 Task: In the  document camping.epub Download file as 'Microsoft Word' Share this file with 'softage.6@softage.net' Insert the command  Viewing
Action: Mouse moved to (52, 76)
Screenshot: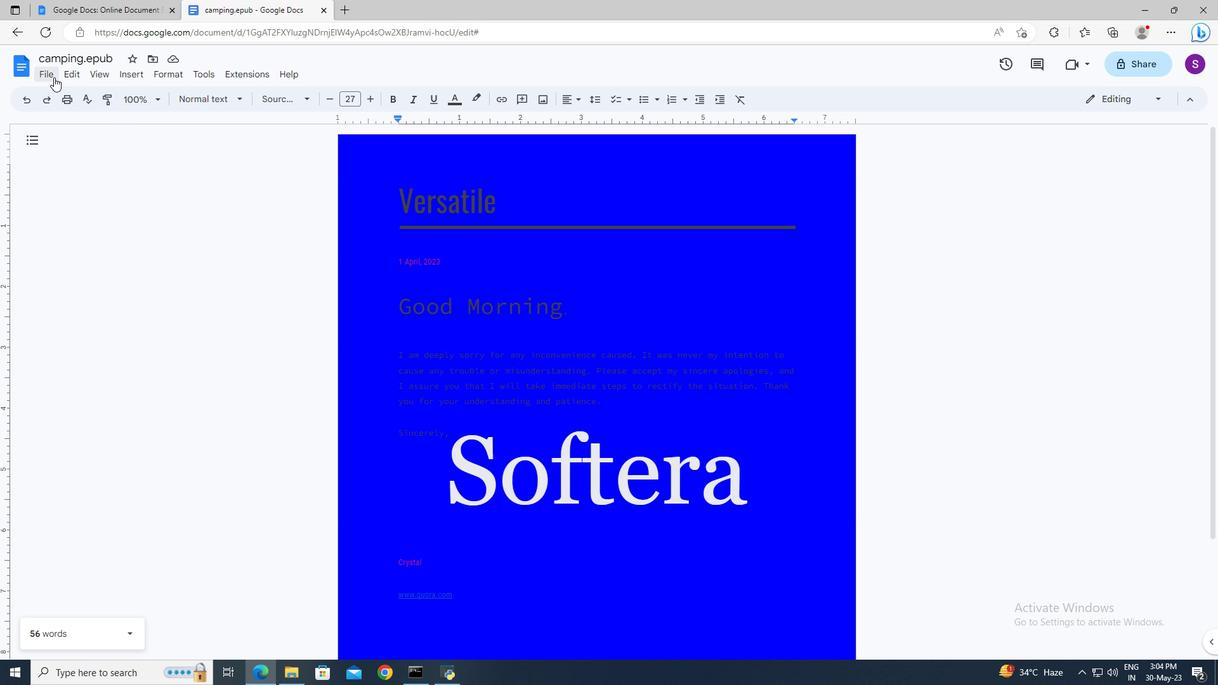 
Action: Mouse pressed left at (52, 76)
Screenshot: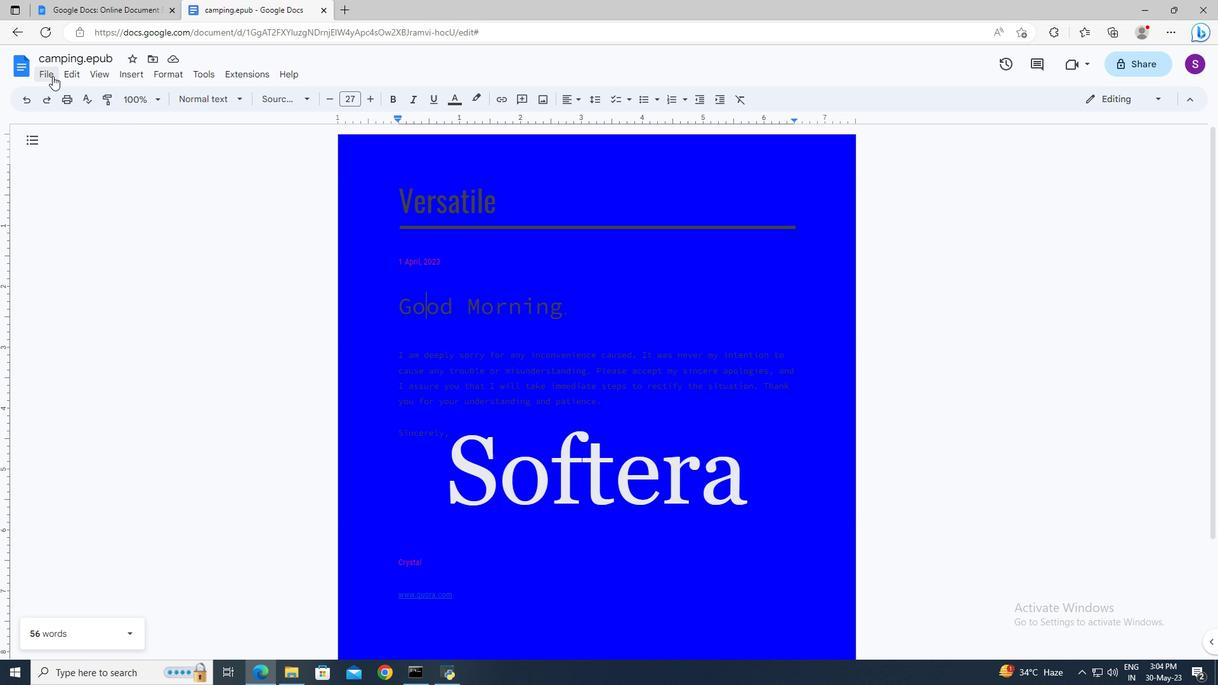 
Action: Mouse moved to (252, 210)
Screenshot: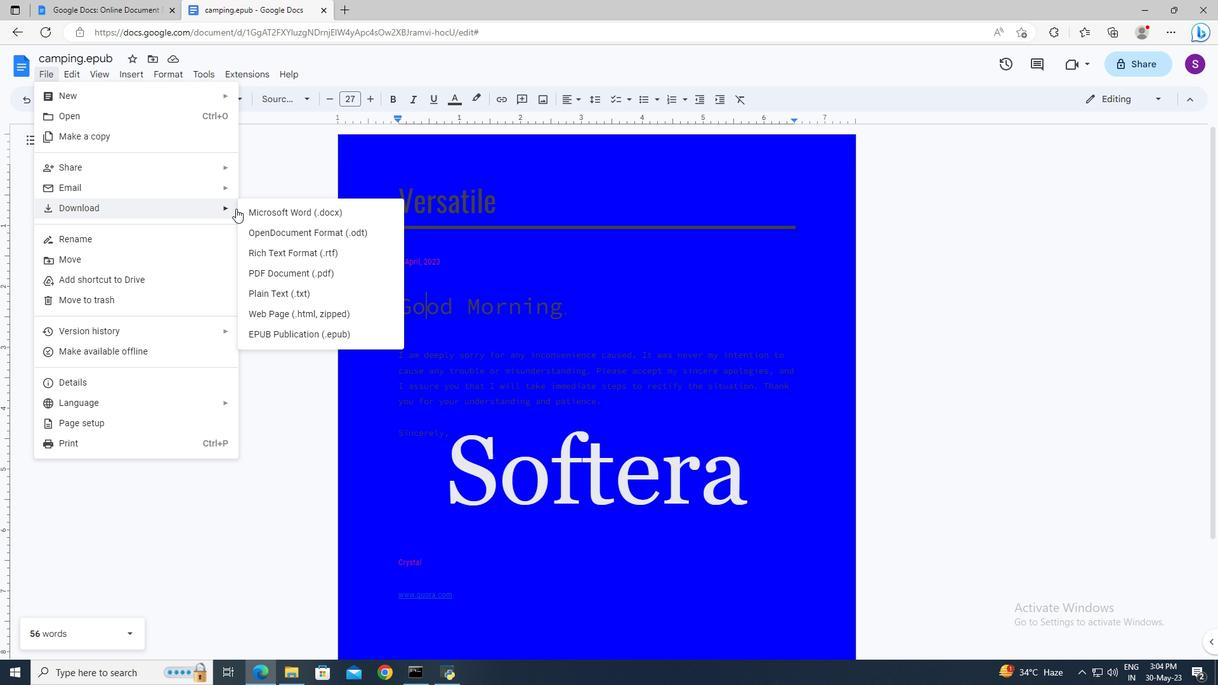 
Action: Mouse pressed left at (252, 210)
Screenshot: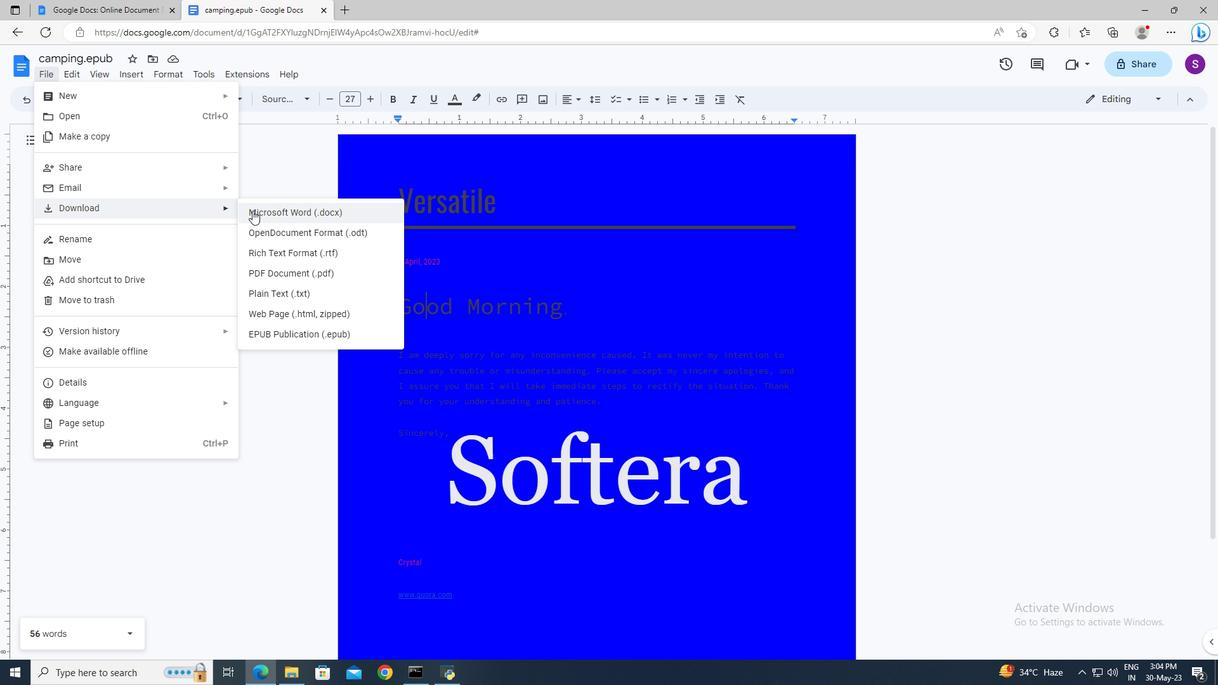 
Action: Mouse moved to (54, 77)
Screenshot: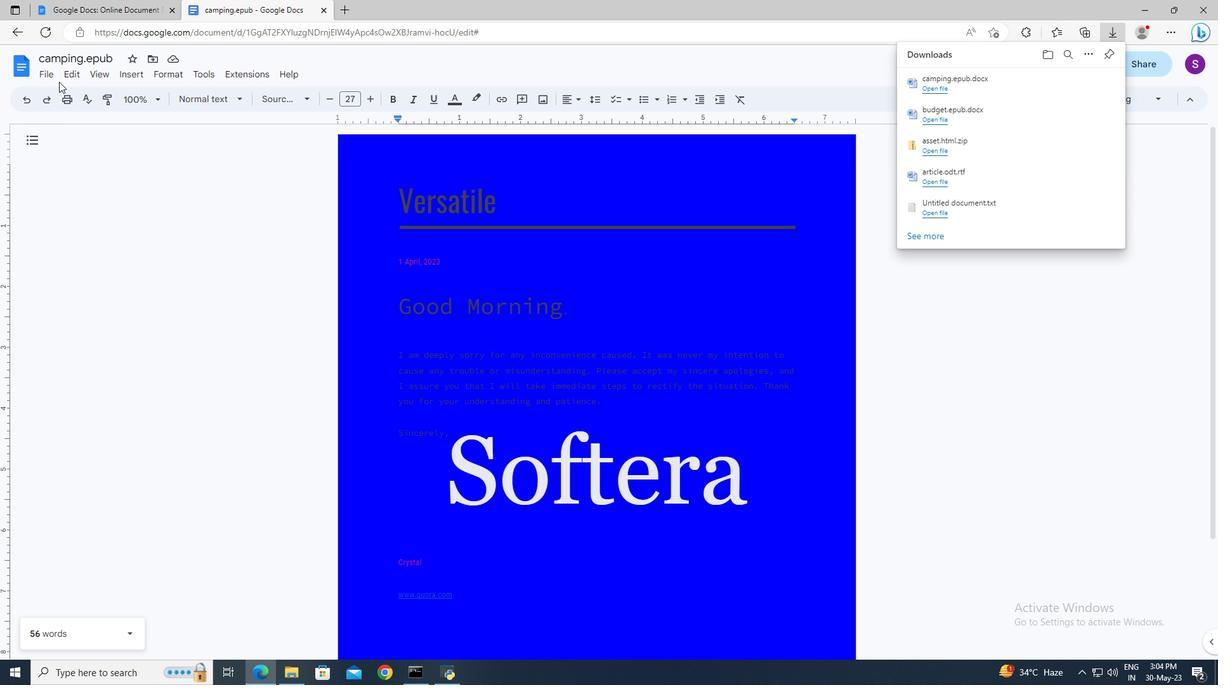 
Action: Mouse pressed left at (54, 77)
Screenshot: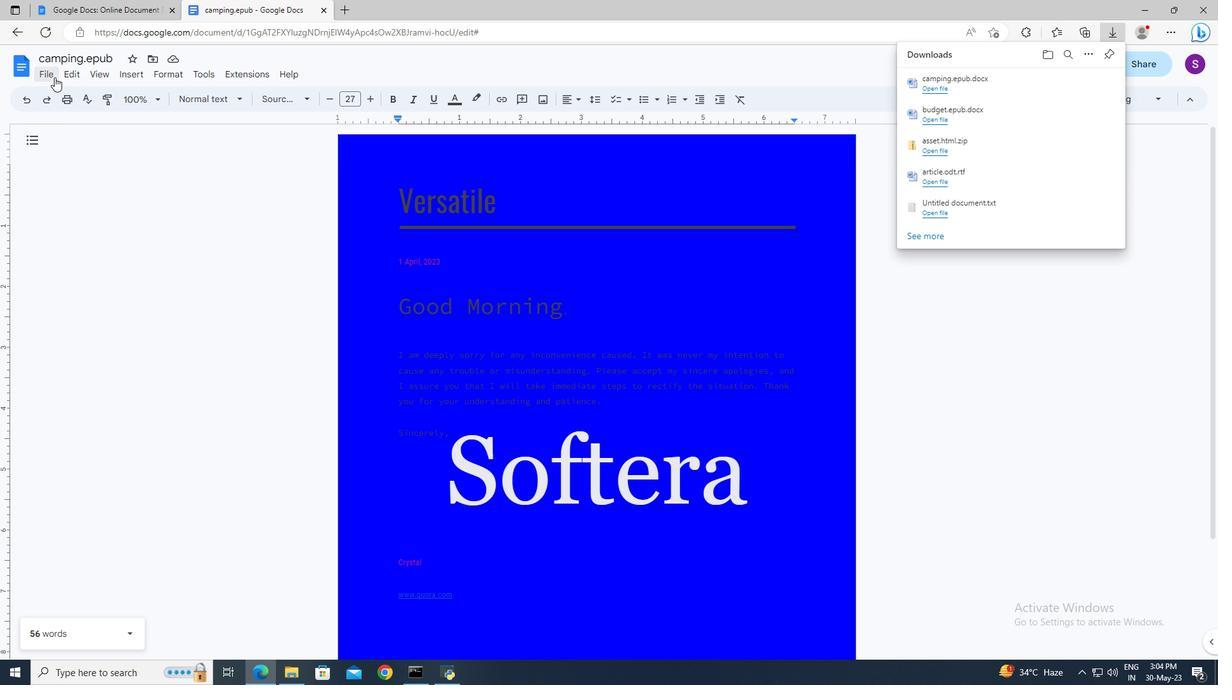 
Action: Mouse moved to (261, 166)
Screenshot: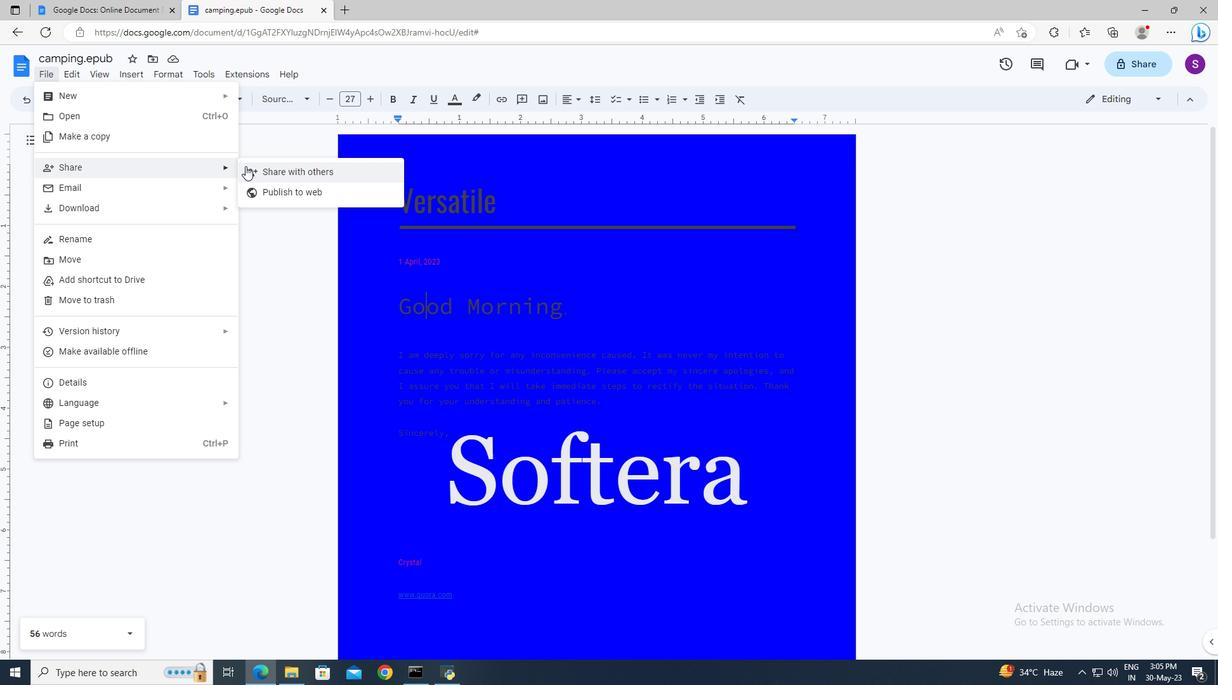 
Action: Mouse pressed left at (261, 166)
Screenshot: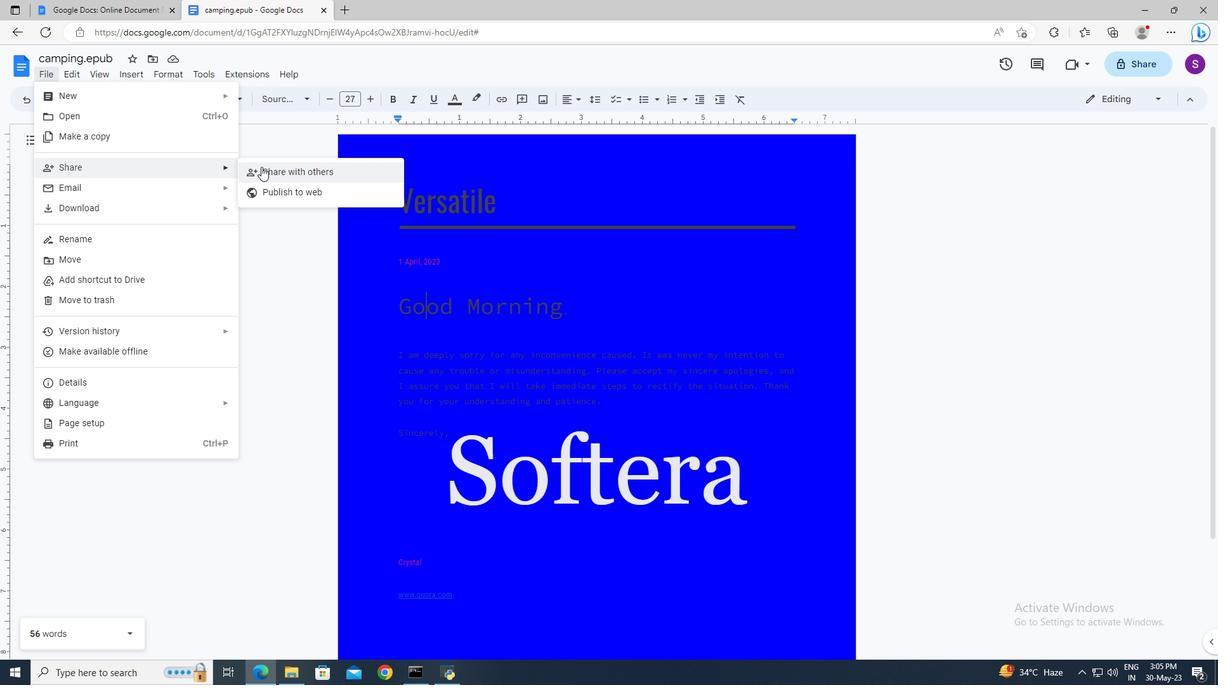 
Action: Mouse moved to (506, 290)
Screenshot: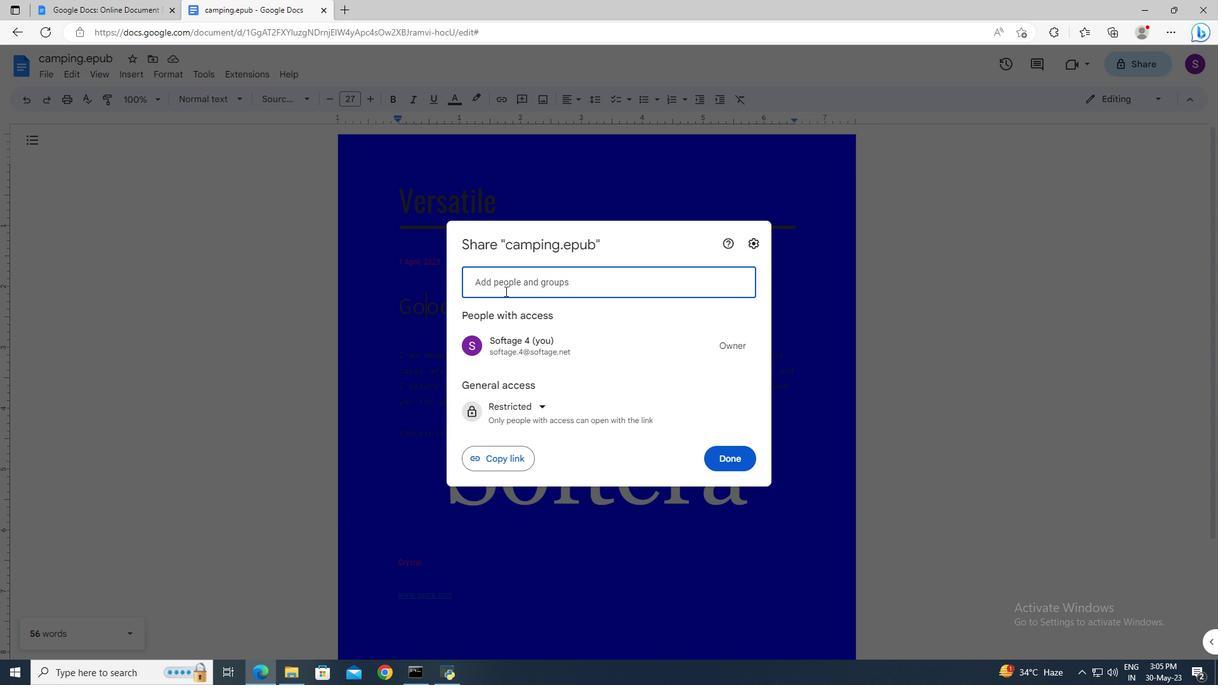 
Action: Mouse pressed left at (506, 290)
Screenshot: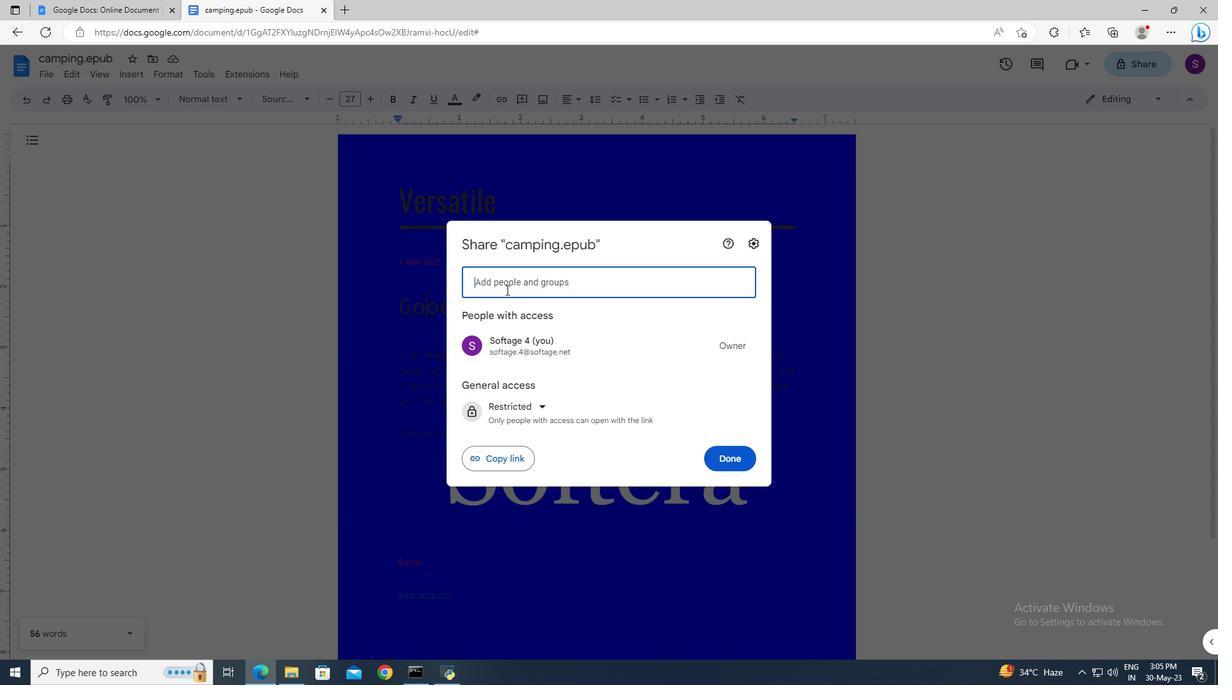 
Action: Key pressed softage.6<Key.shift>@softage.net<Key.enter>
Screenshot: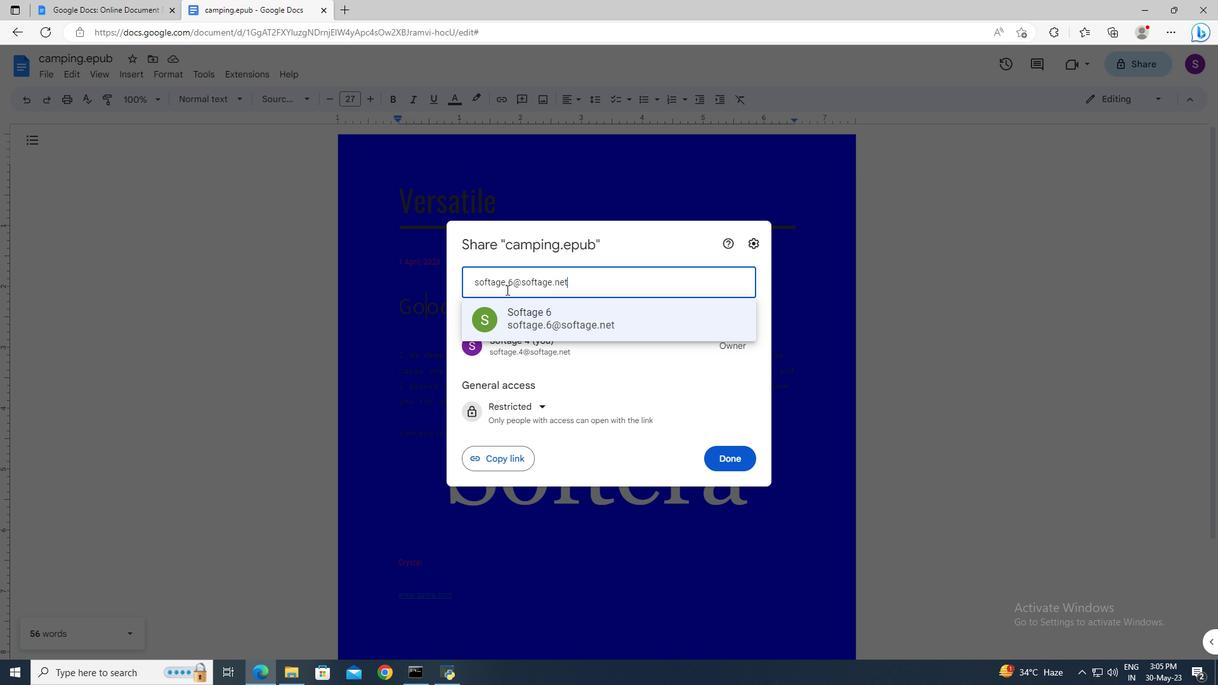 
Action: Mouse moved to (731, 448)
Screenshot: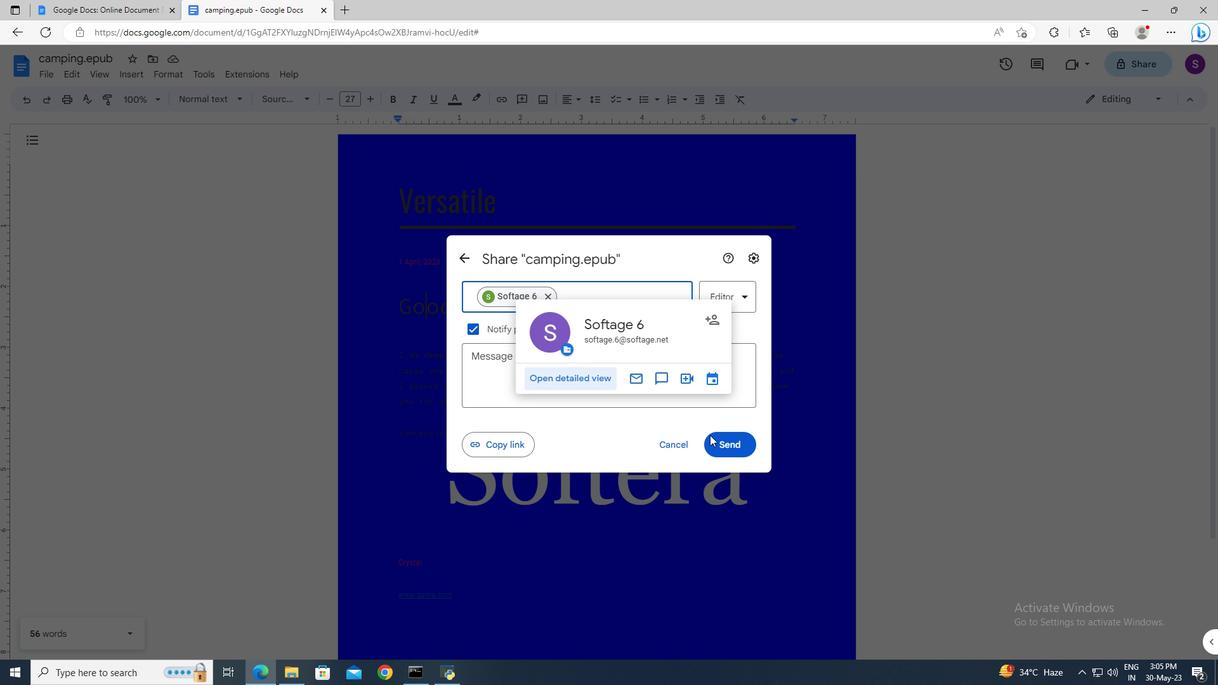 
Action: Mouse pressed left at (731, 448)
Screenshot: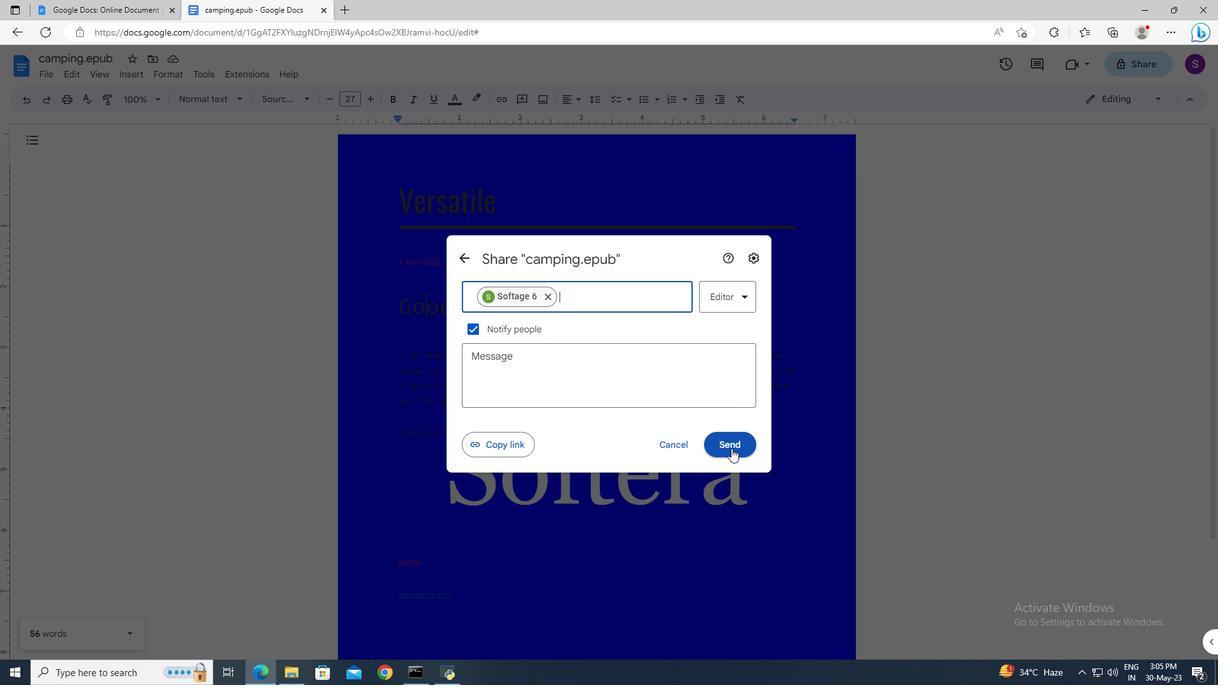 
Action: Mouse moved to (1112, 106)
Screenshot: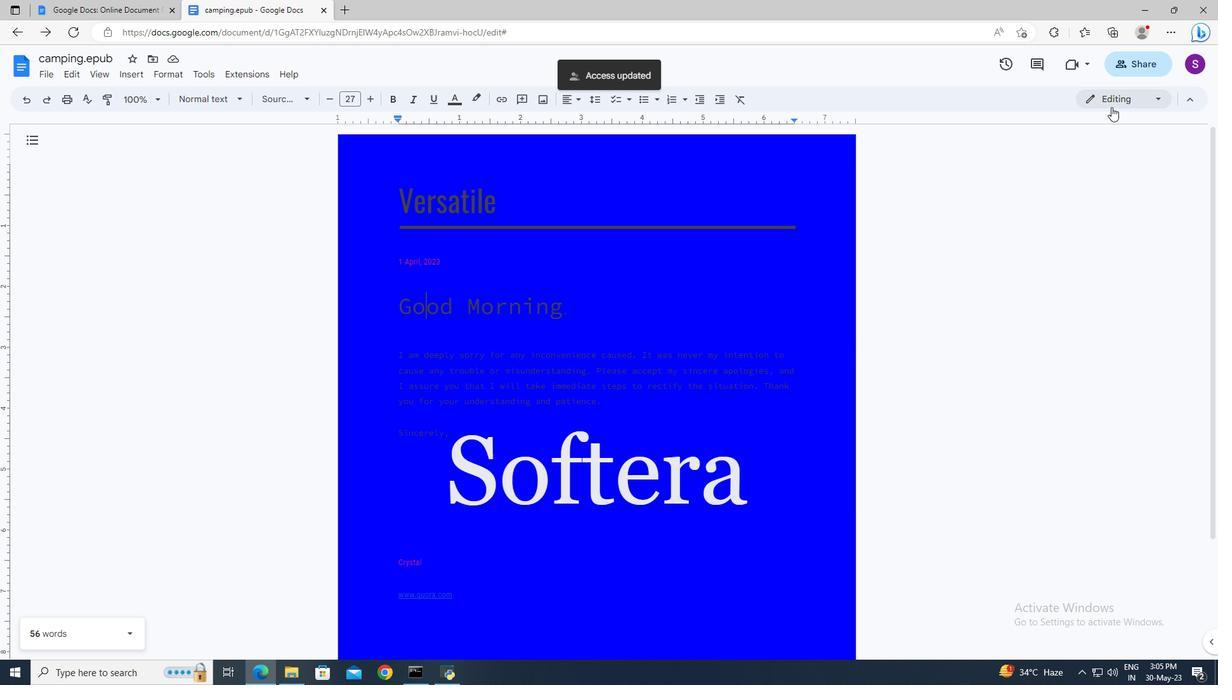 
Action: Mouse pressed left at (1112, 106)
Screenshot: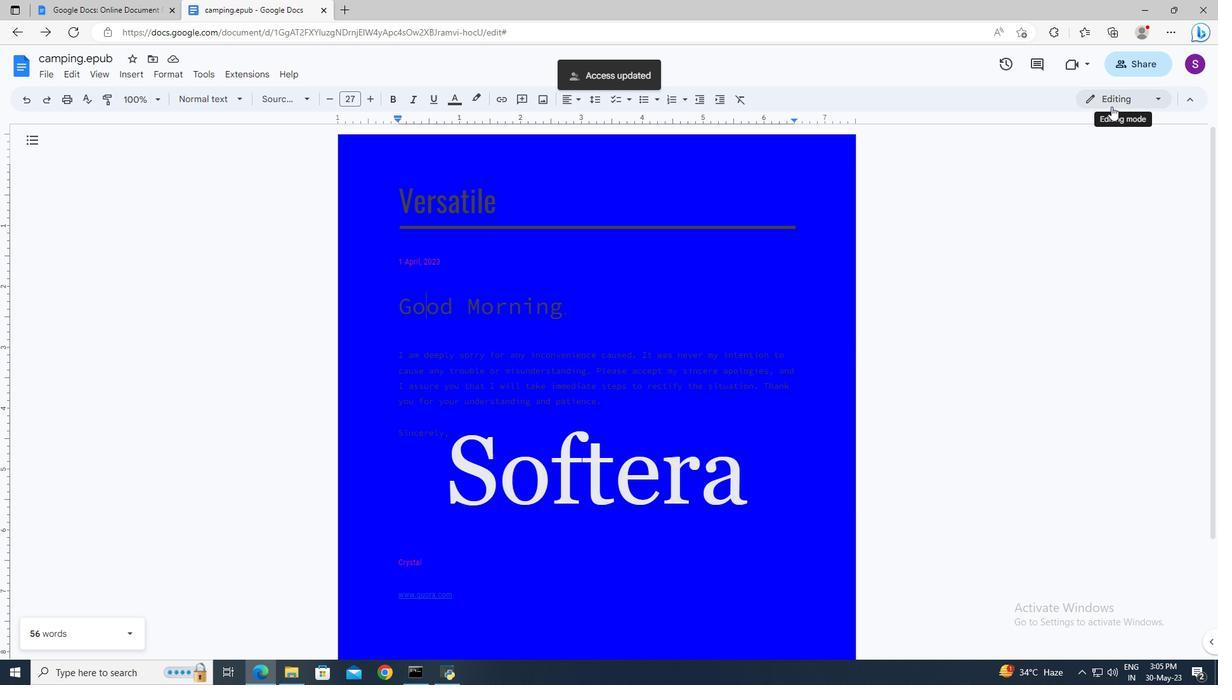 
Action: Mouse moved to (1085, 185)
Screenshot: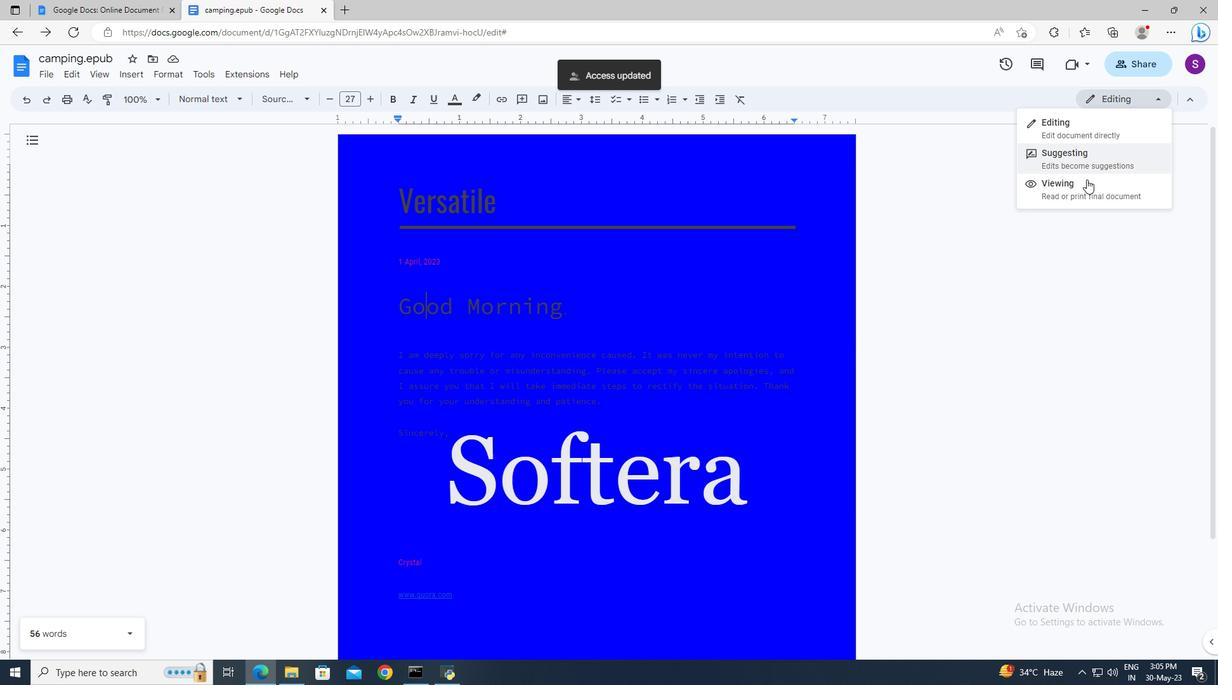 
Action: Mouse pressed left at (1085, 185)
Screenshot: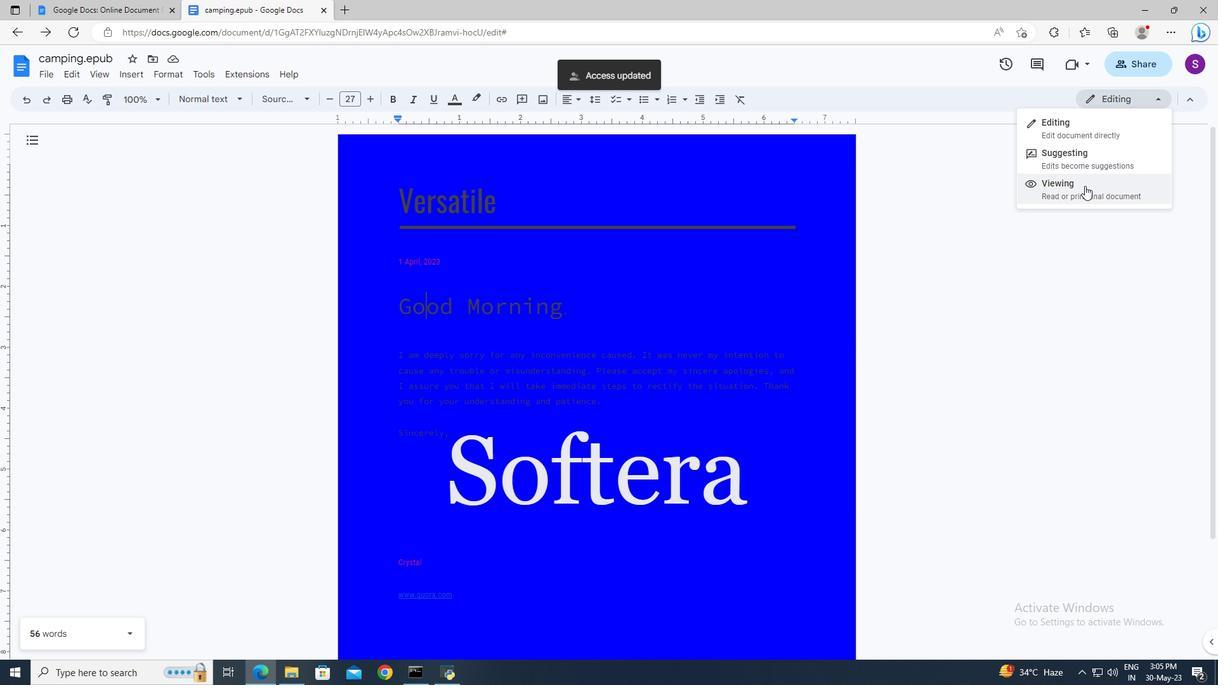 
Action: Mouse moved to (722, 258)
Screenshot: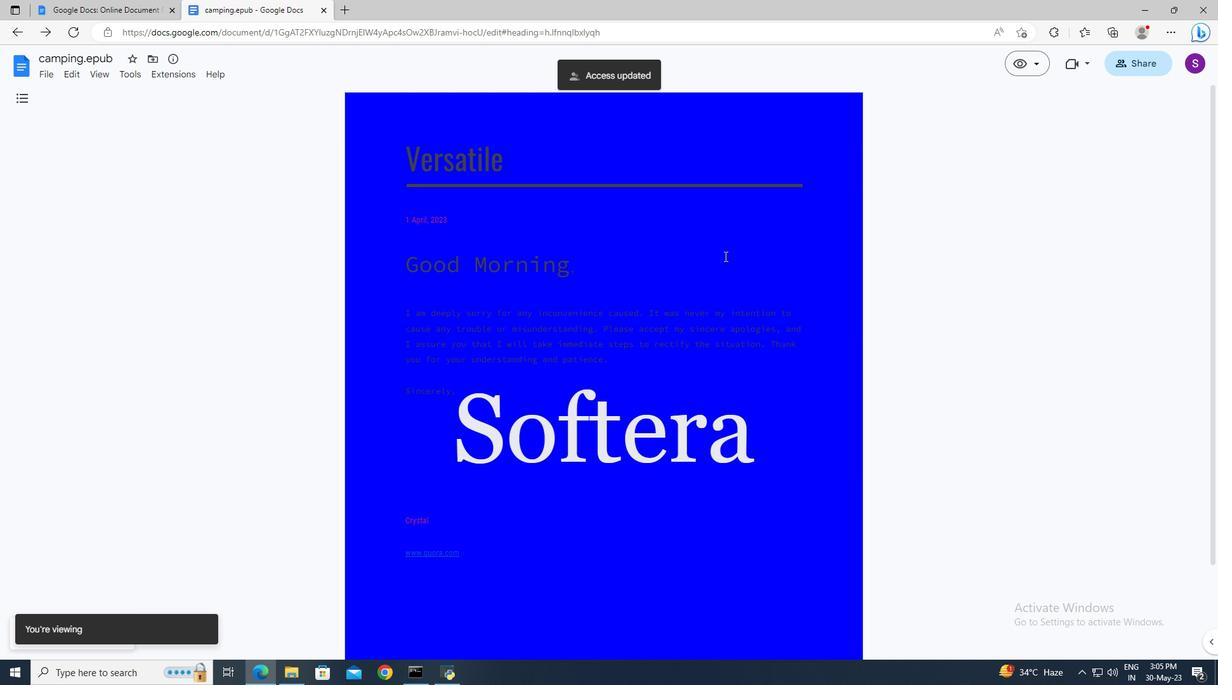 
Action: Mouse pressed left at (722, 258)
Screenshot: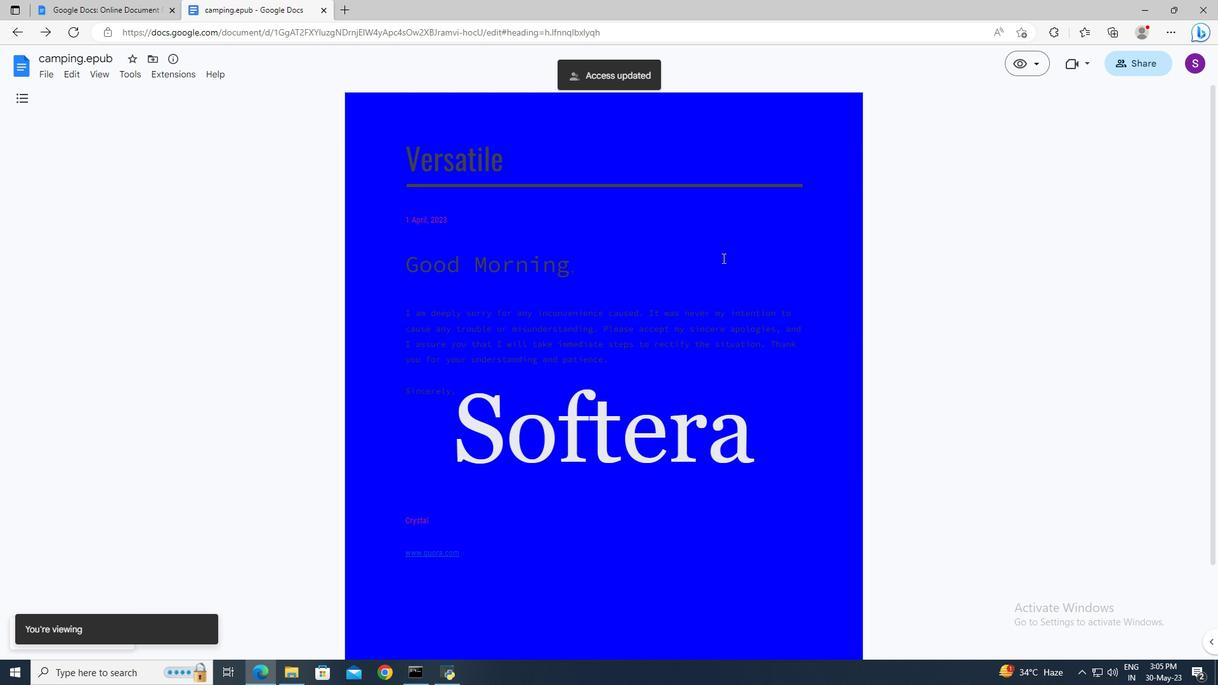 
